Task: Apply the date format 05/08/30.
Action: Mouse moved to (306, 253)
Screenshot: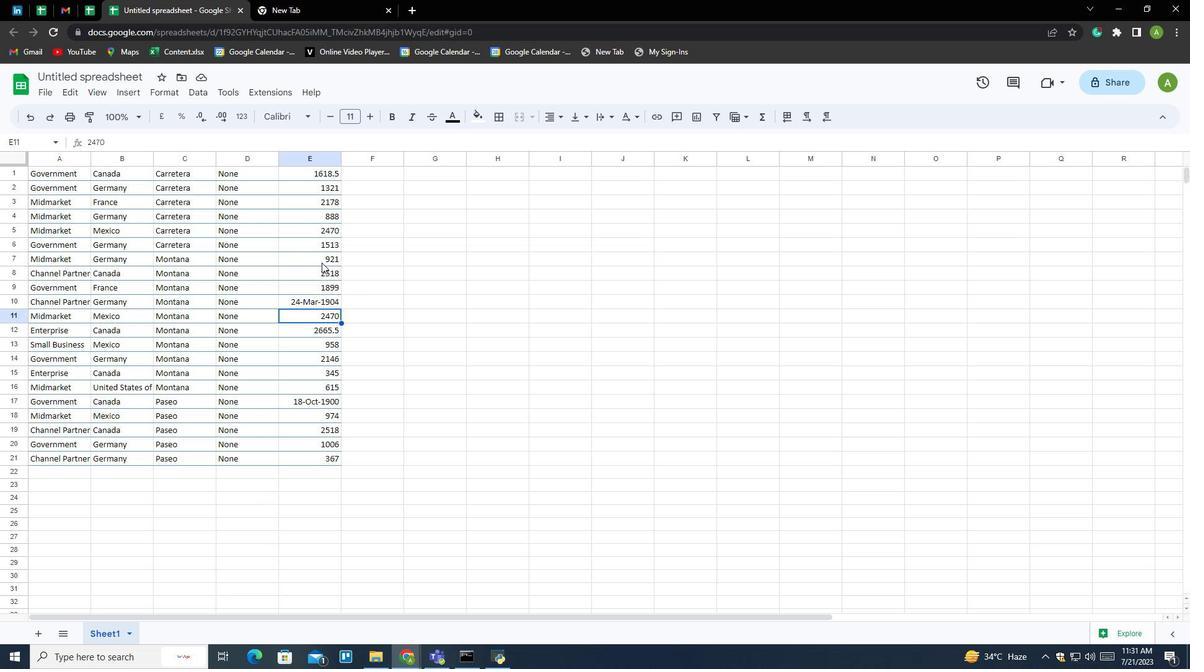 
Action: Mouse pressed left at (306, 253)
Screenshot: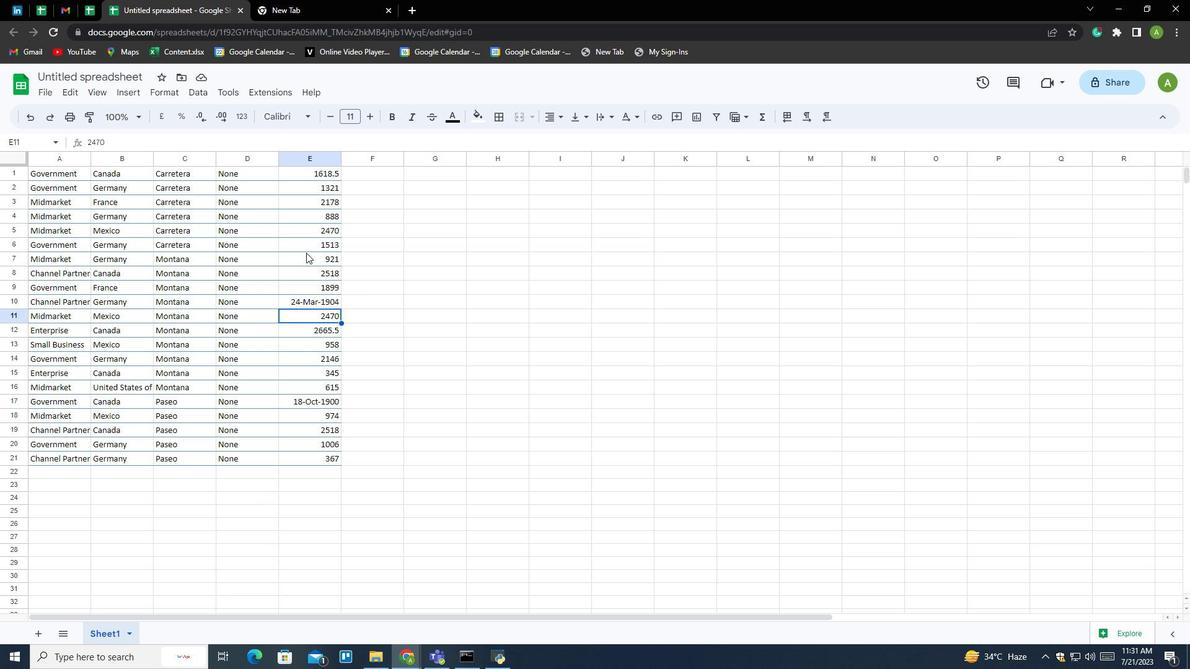 
Action: Mouse moved to (241, 117)
Screenshot: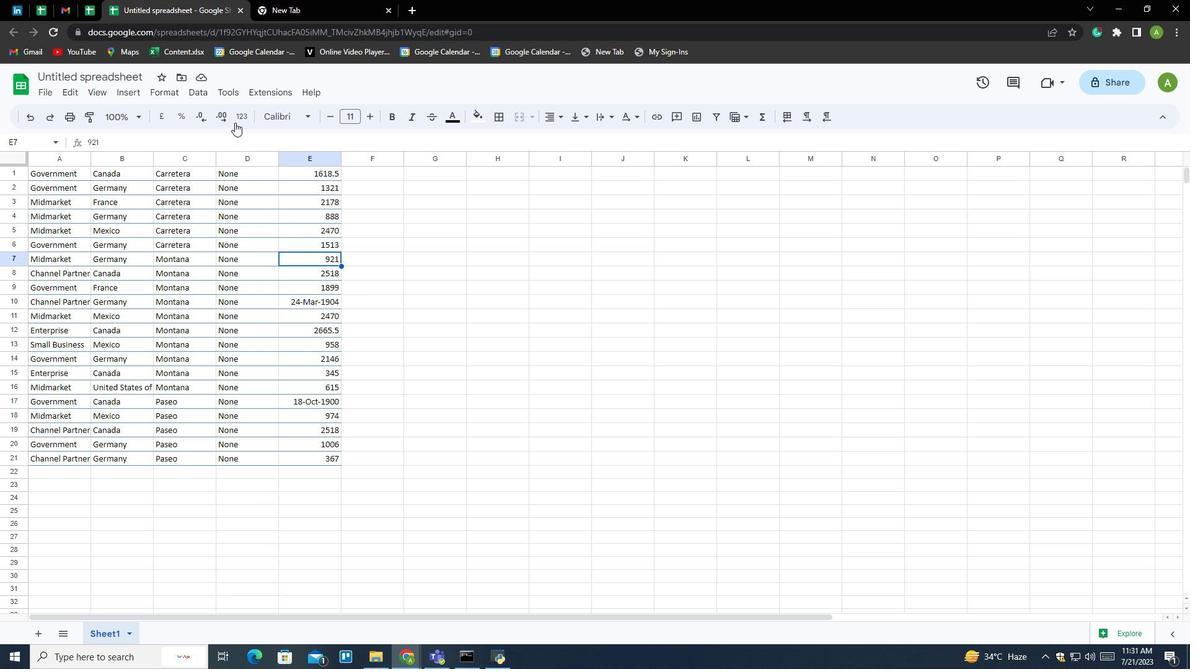 
Action: Mouse pressed left at (241, 117)
Screenshot: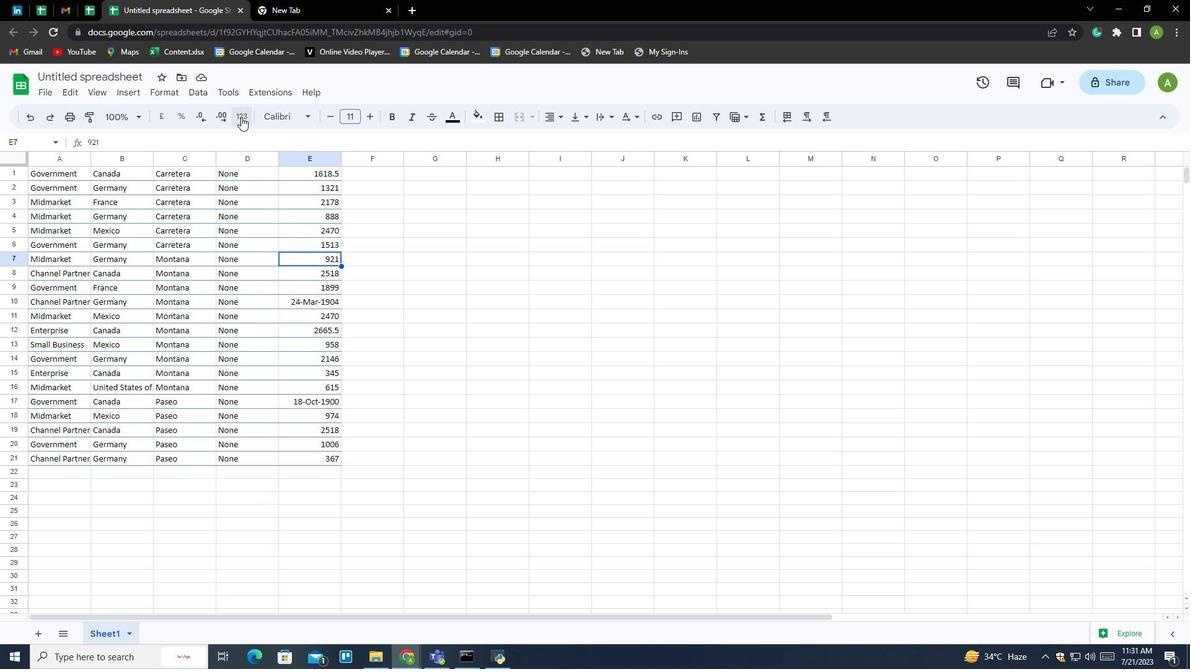 
Action: Mouse moved to (312, 530)
Screenshot: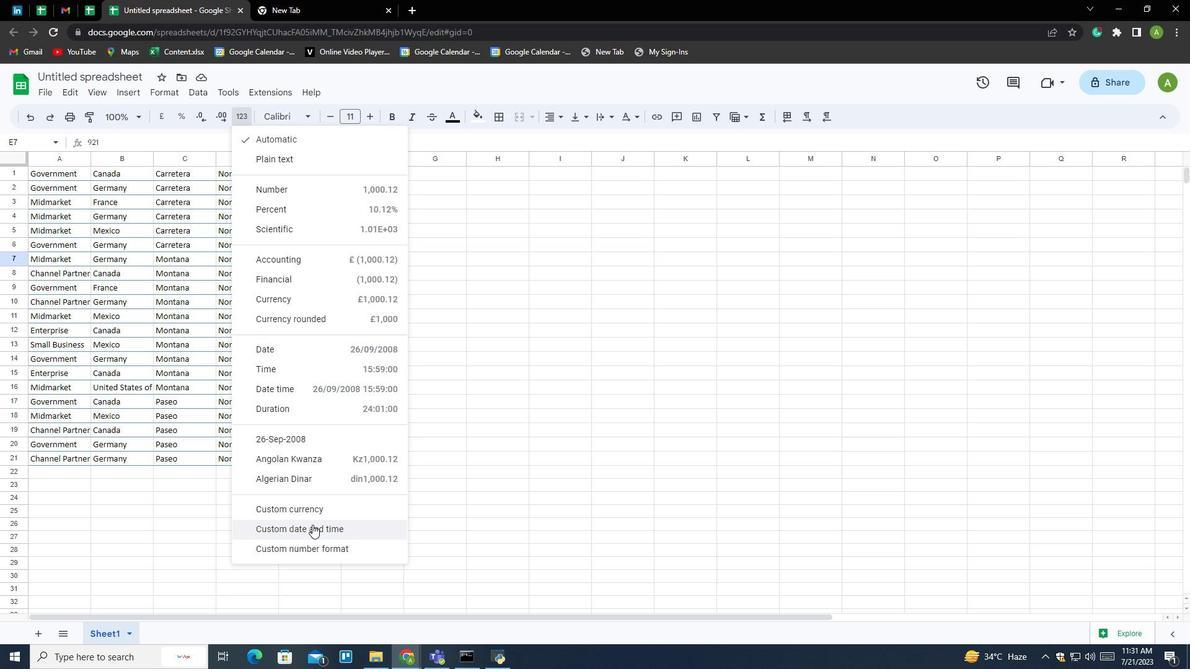 
Action: Mouse pressed left at (312, 530)
Screenshot: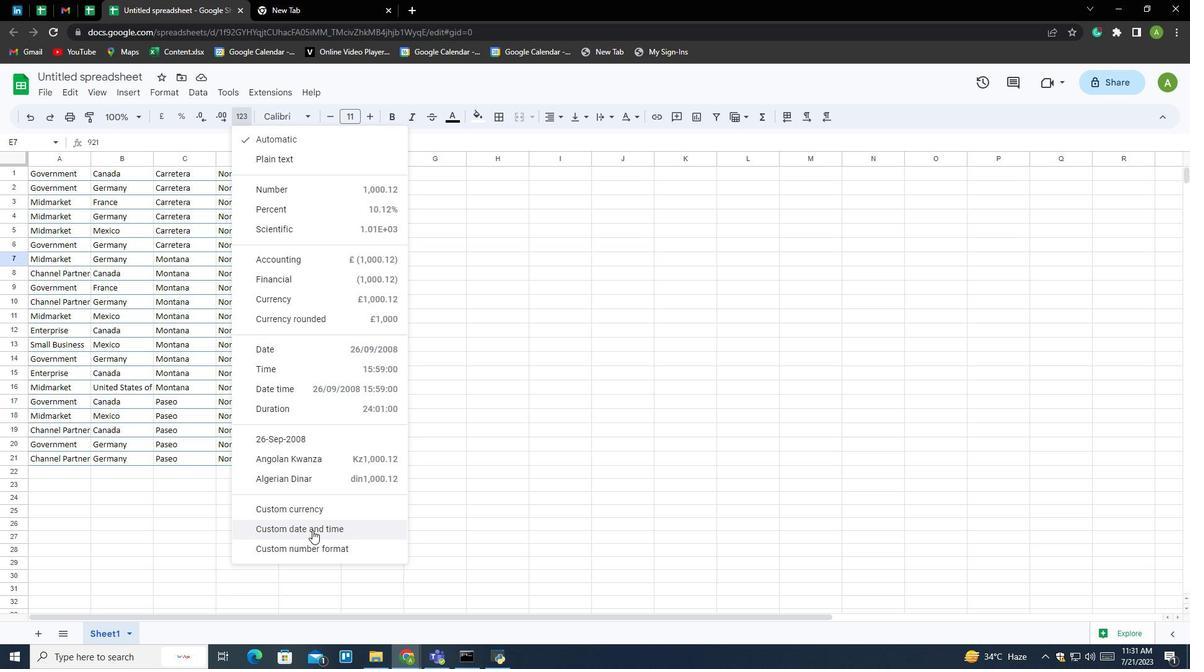 
Action: Mouse moved to (488, 436)
Screenshot: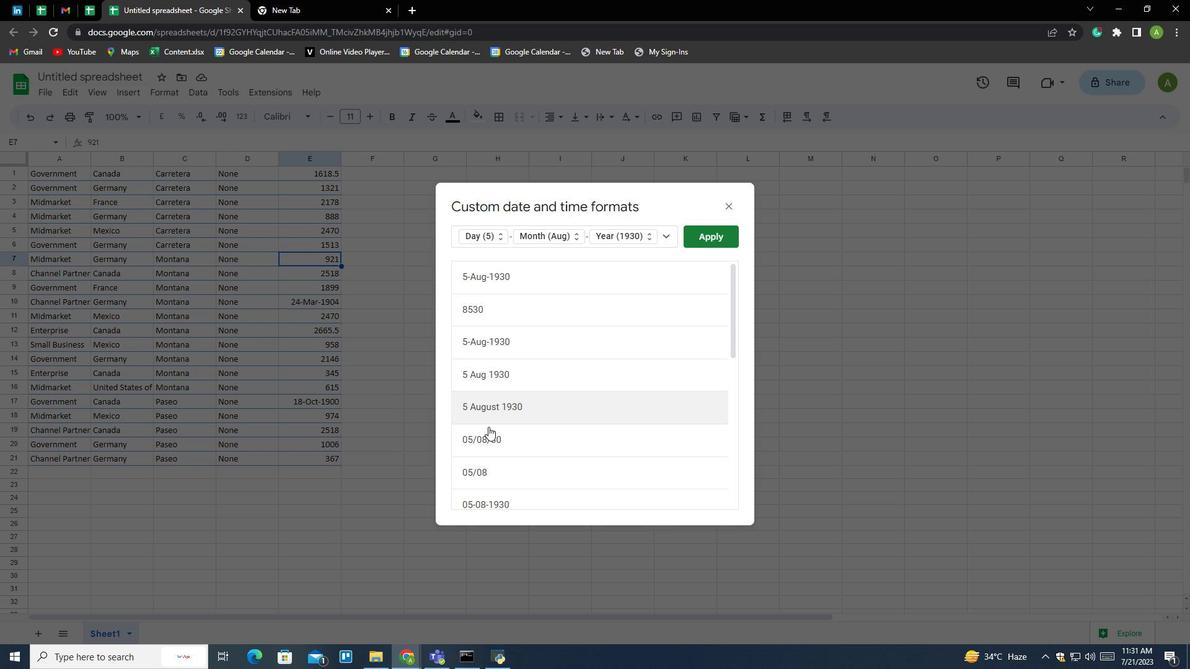
Action: Mouse pressed left at (488, 436)
Screenshot: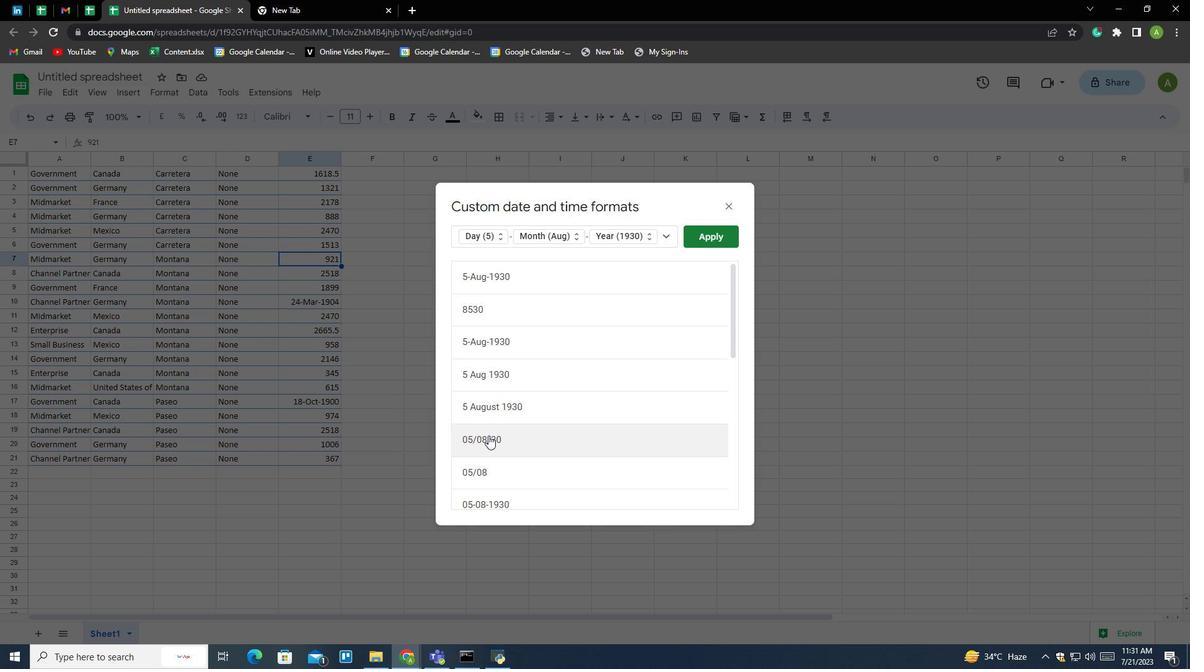 
Action: Mouse moved to (707, 227)
Screenshot: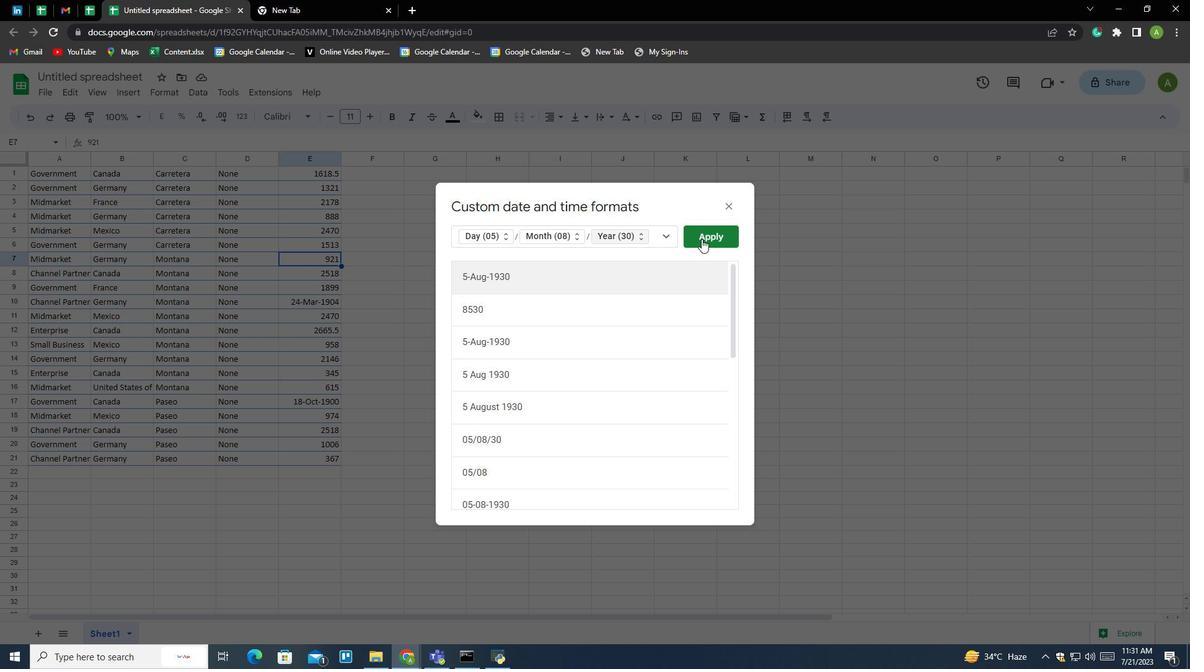 
Action: Mouse pressed left at (707, 227)
Screenshot: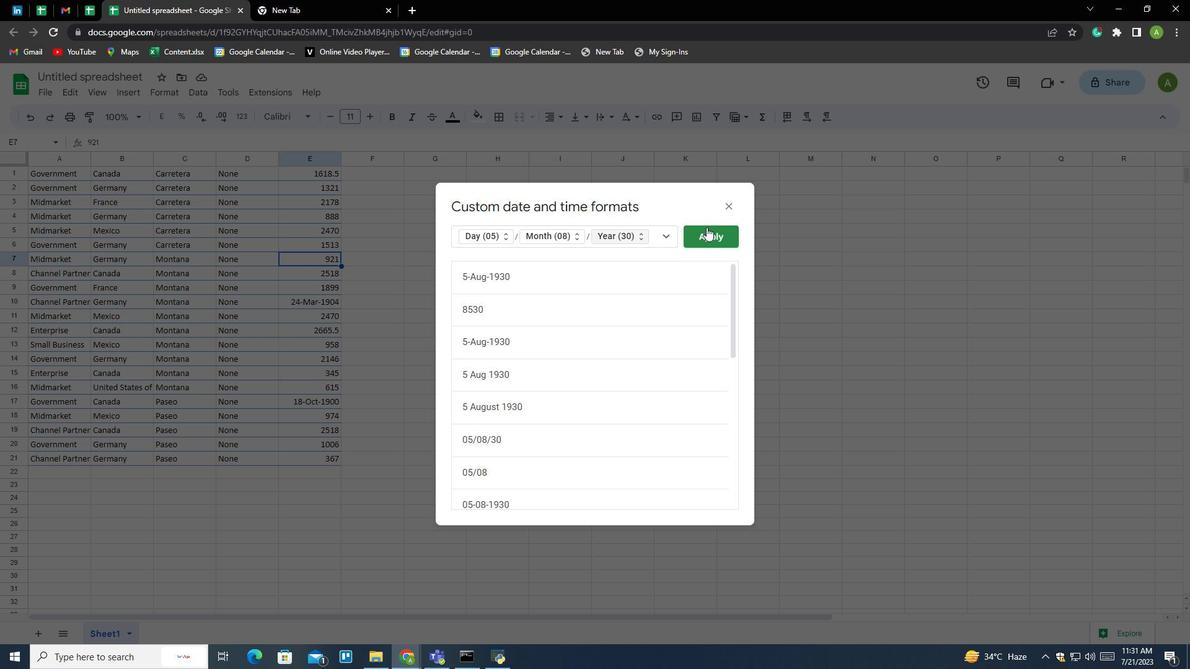 
Action: Mouse moved to (661, 298)
Screenshot: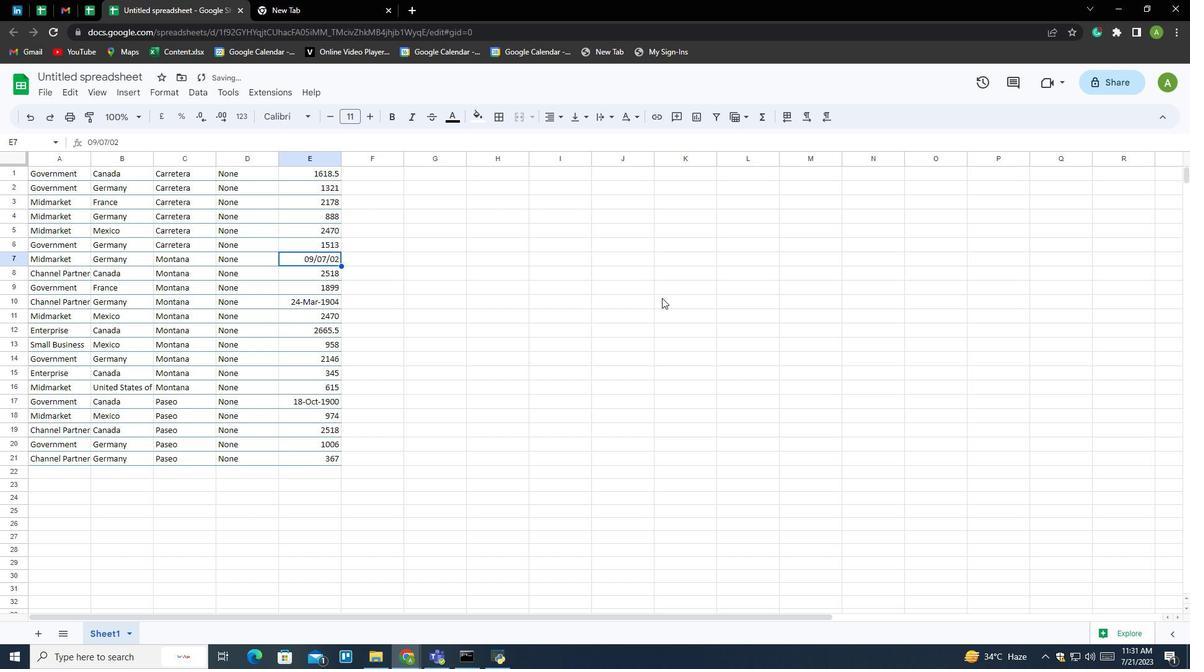
